 Task: Change the visibility of the project "Mark's project" to private.
Action: Mouse moved to (268, 174)
Screenshot: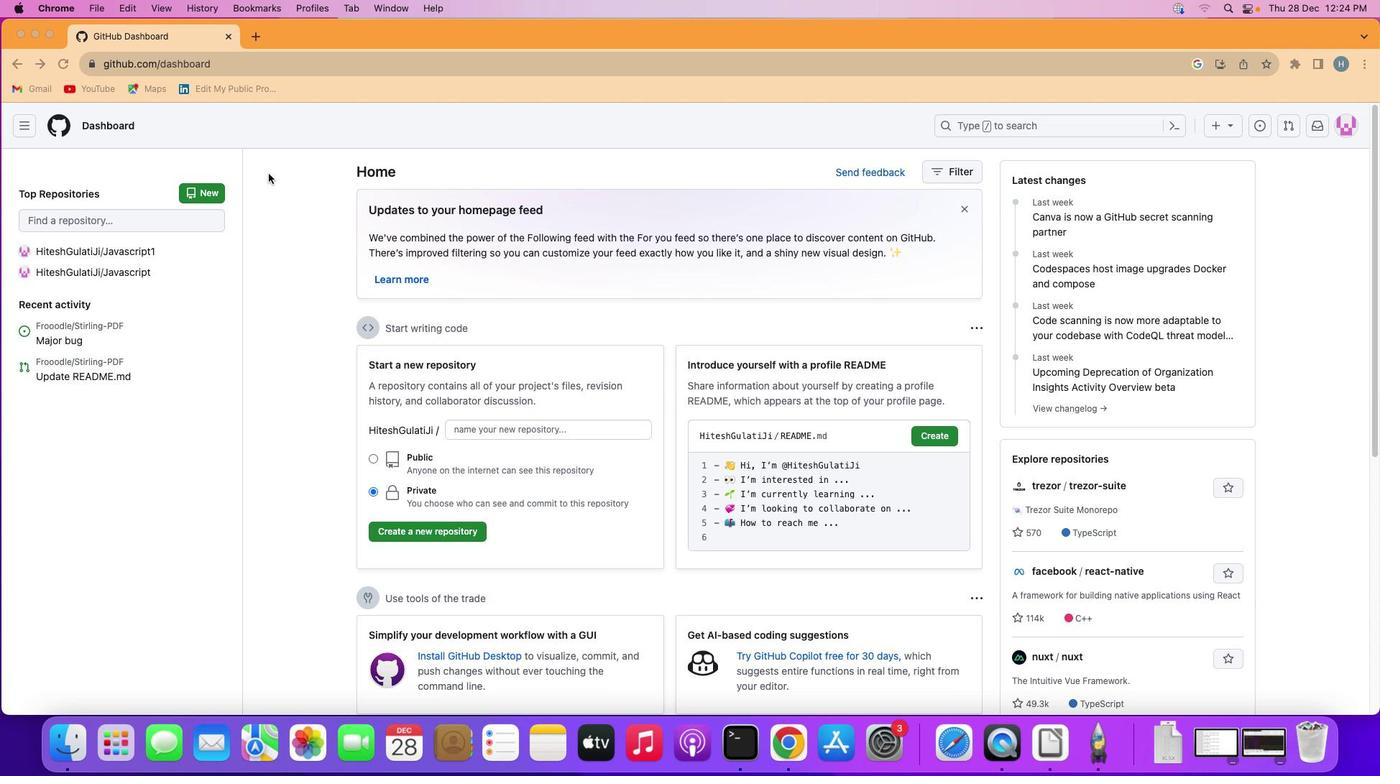 
Action: Mouse pressed left at (268, 174)
Screenshot: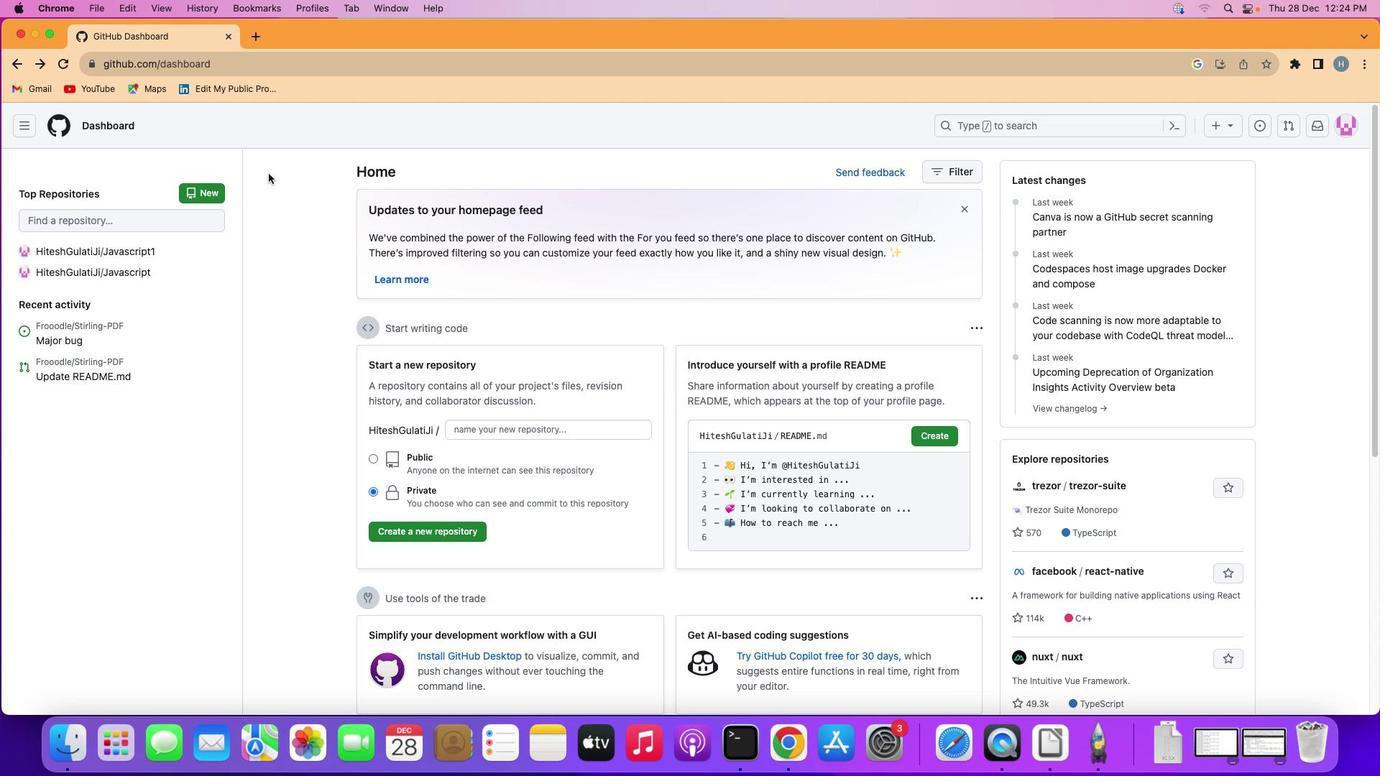 
Action: Mouse moved to (21, 121)
Screenshot: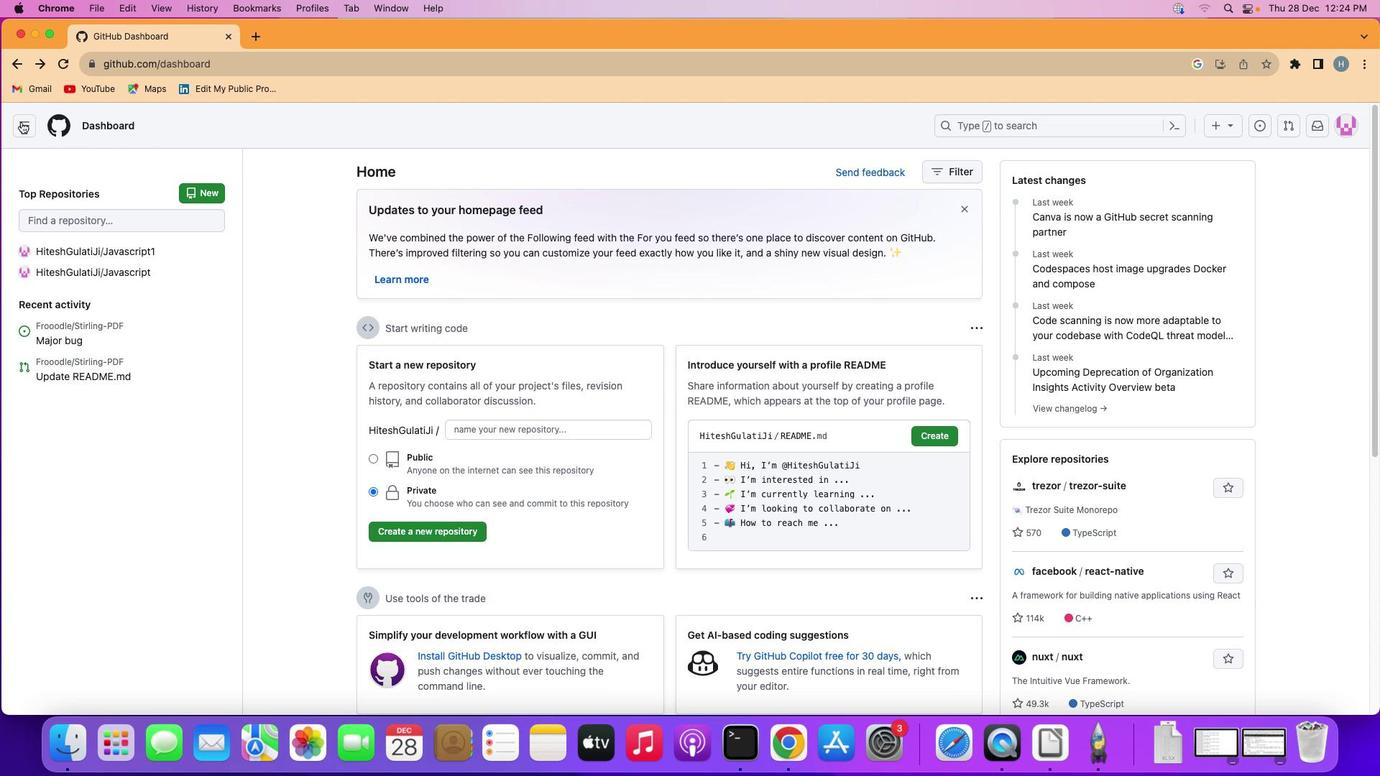 
Action: Mouse pressed left at (21, 121)
Screenshot: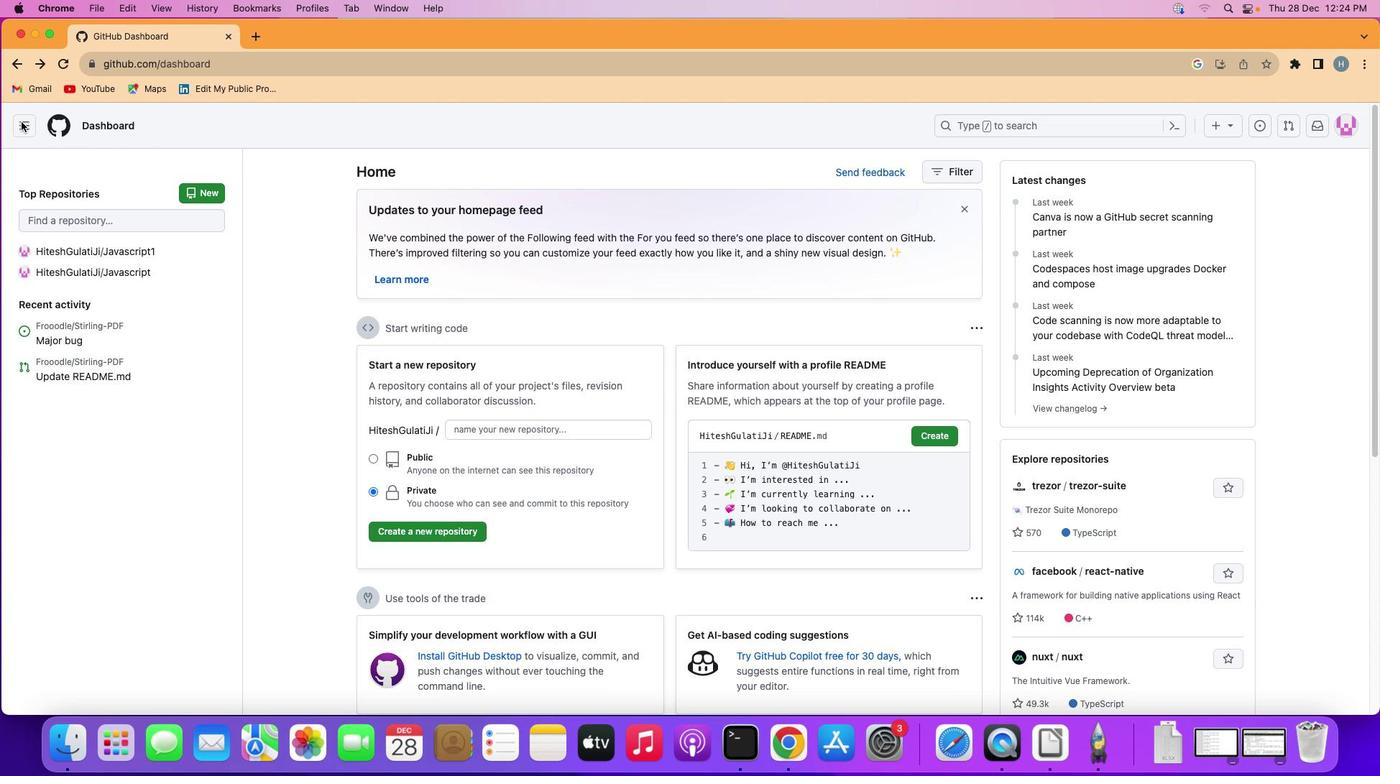 
Action: Mouse moved to (83, 234)
Screenshot: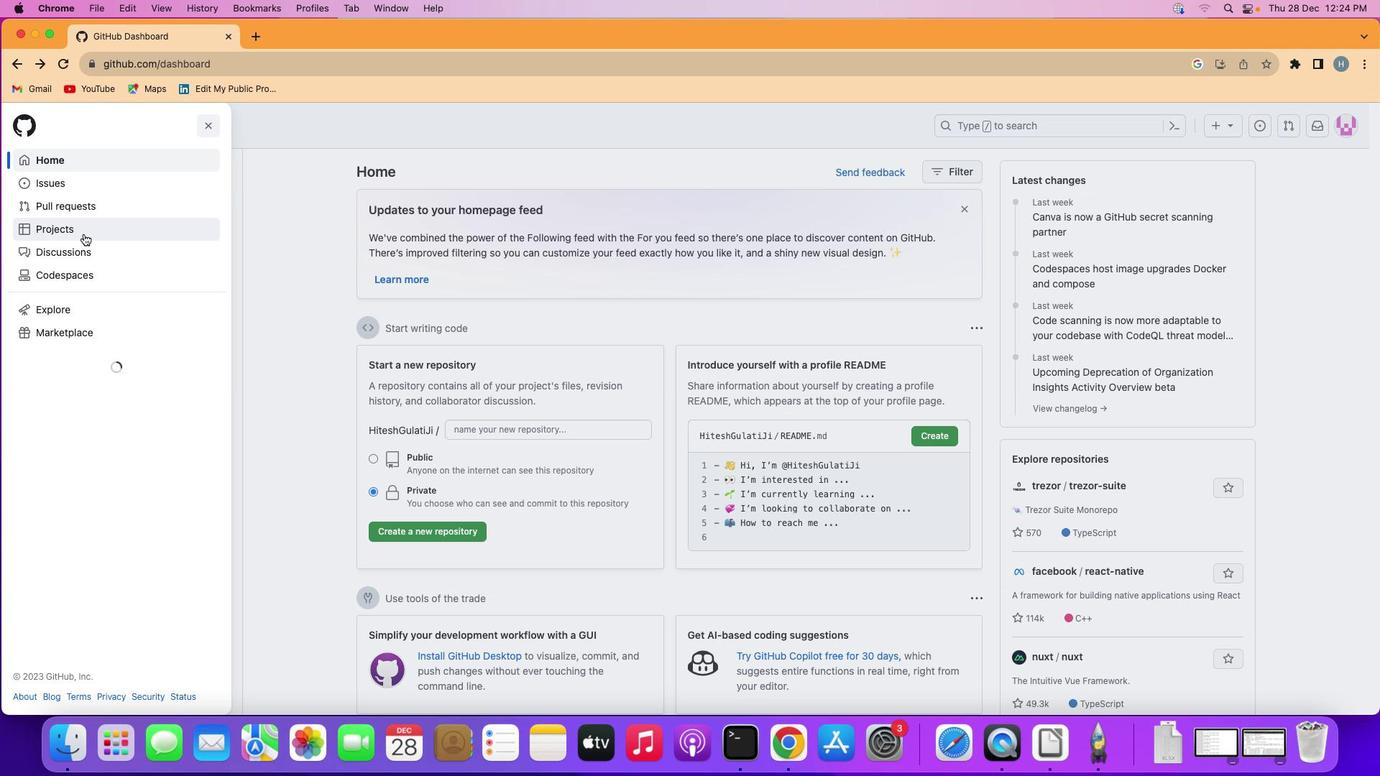 
Action: Mouse pressed left at (83, 234)
Screenshot: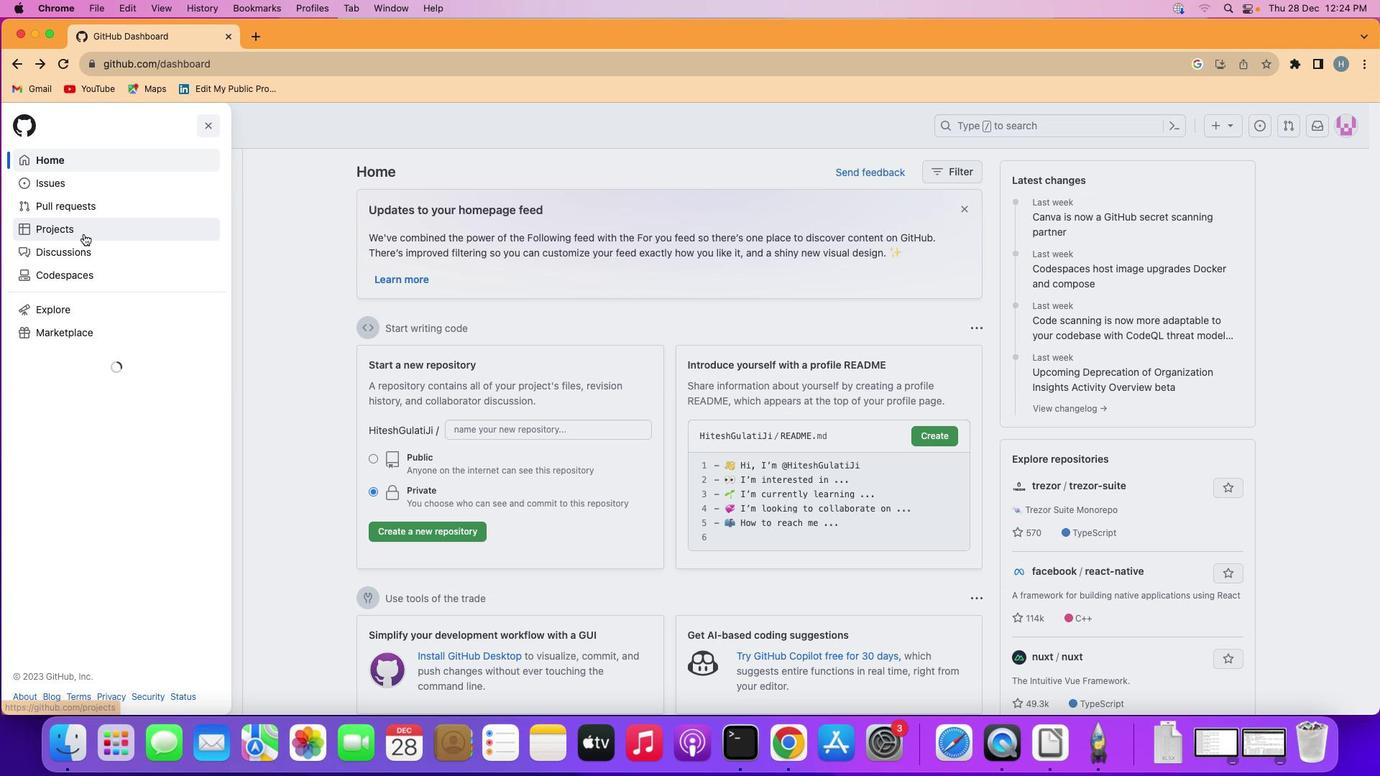 
Action: Mouse moved to (543, 261)
Screenshot: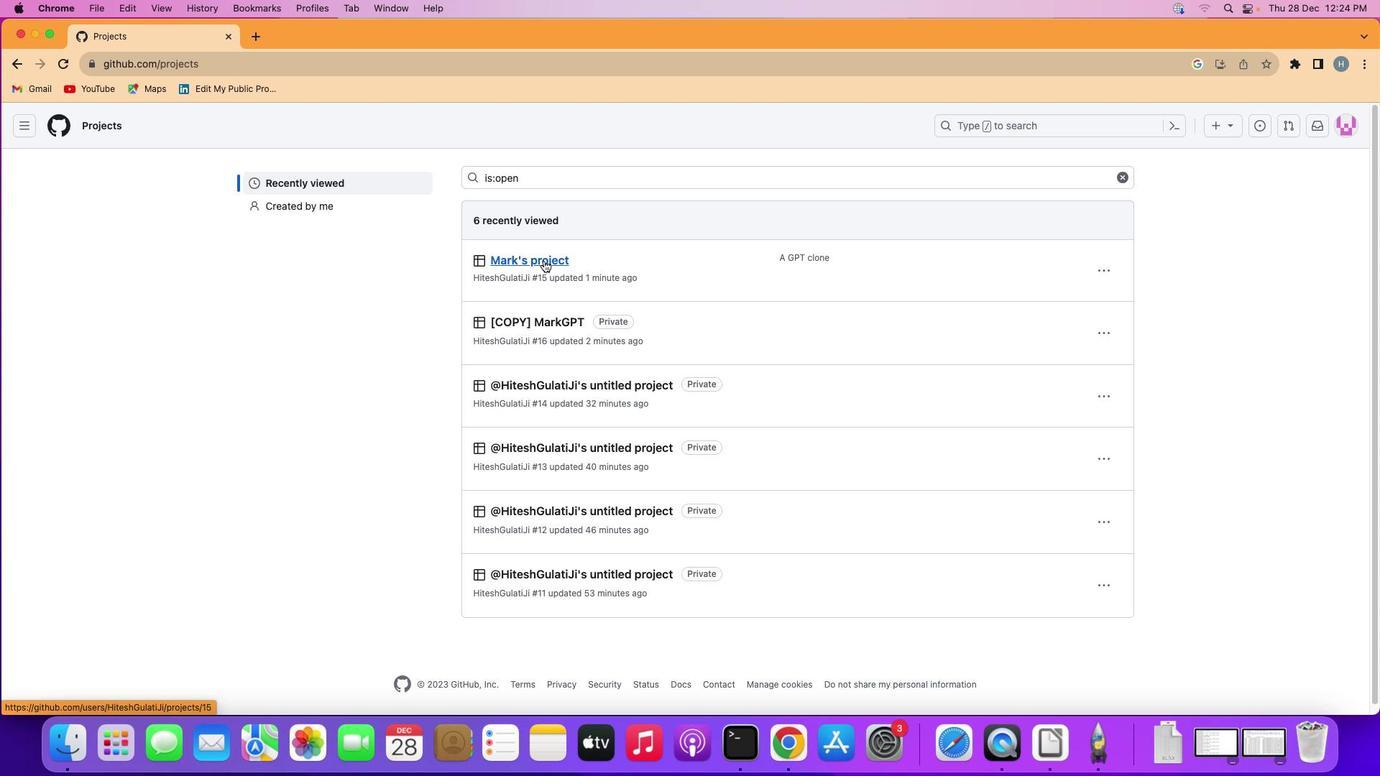 
Action: Mouse pressed left at (543, 261)
Screenshot: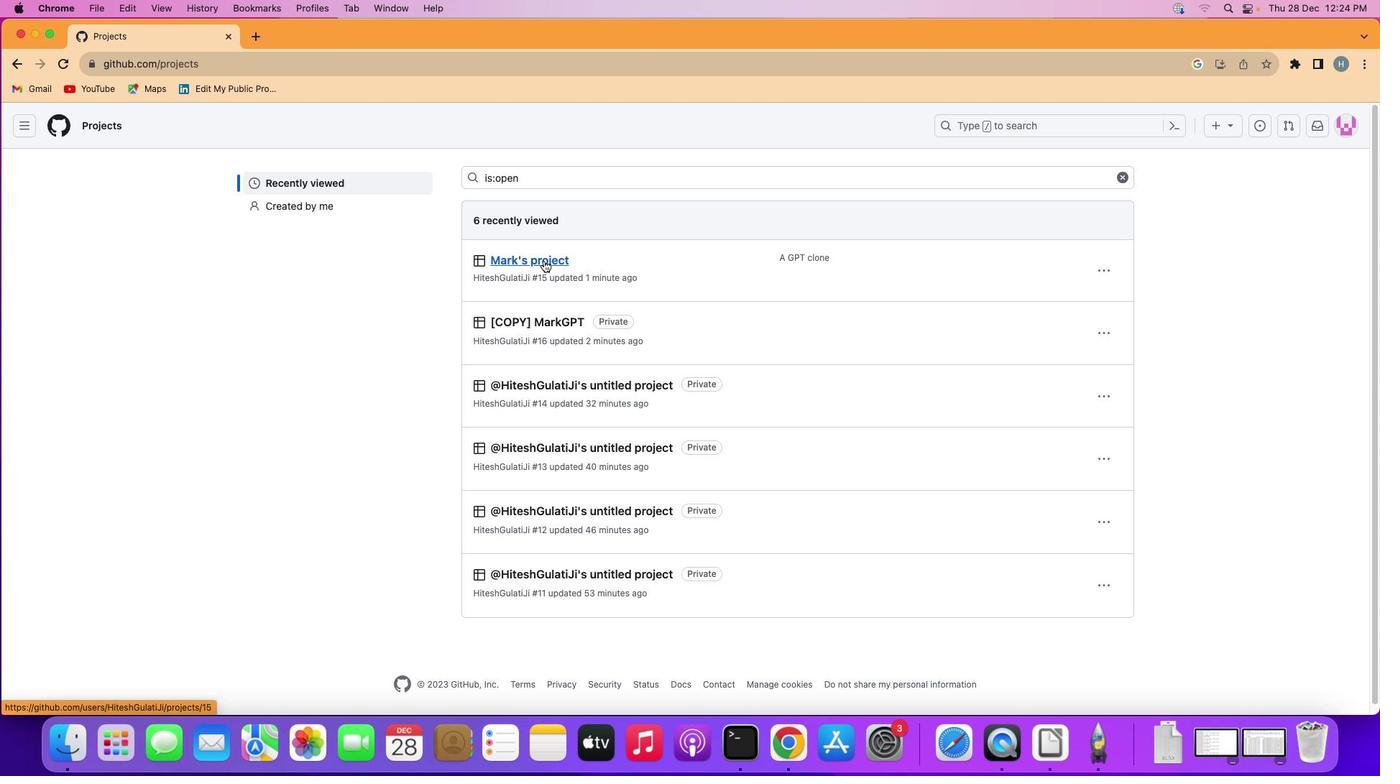 
Action: Mouse moved to (1351, 165)
Screenshot: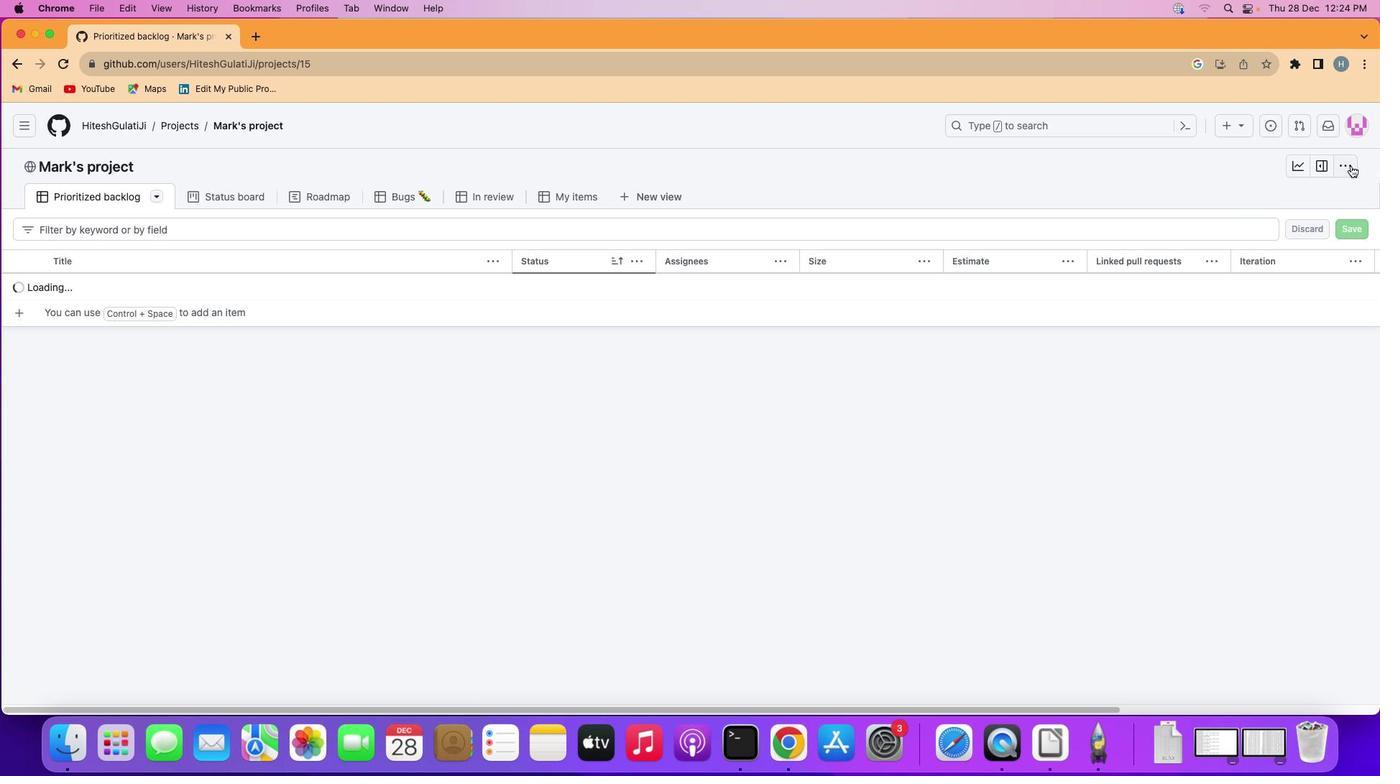 
Action: Mouse pressed left at (1351, 165)
Screenshot: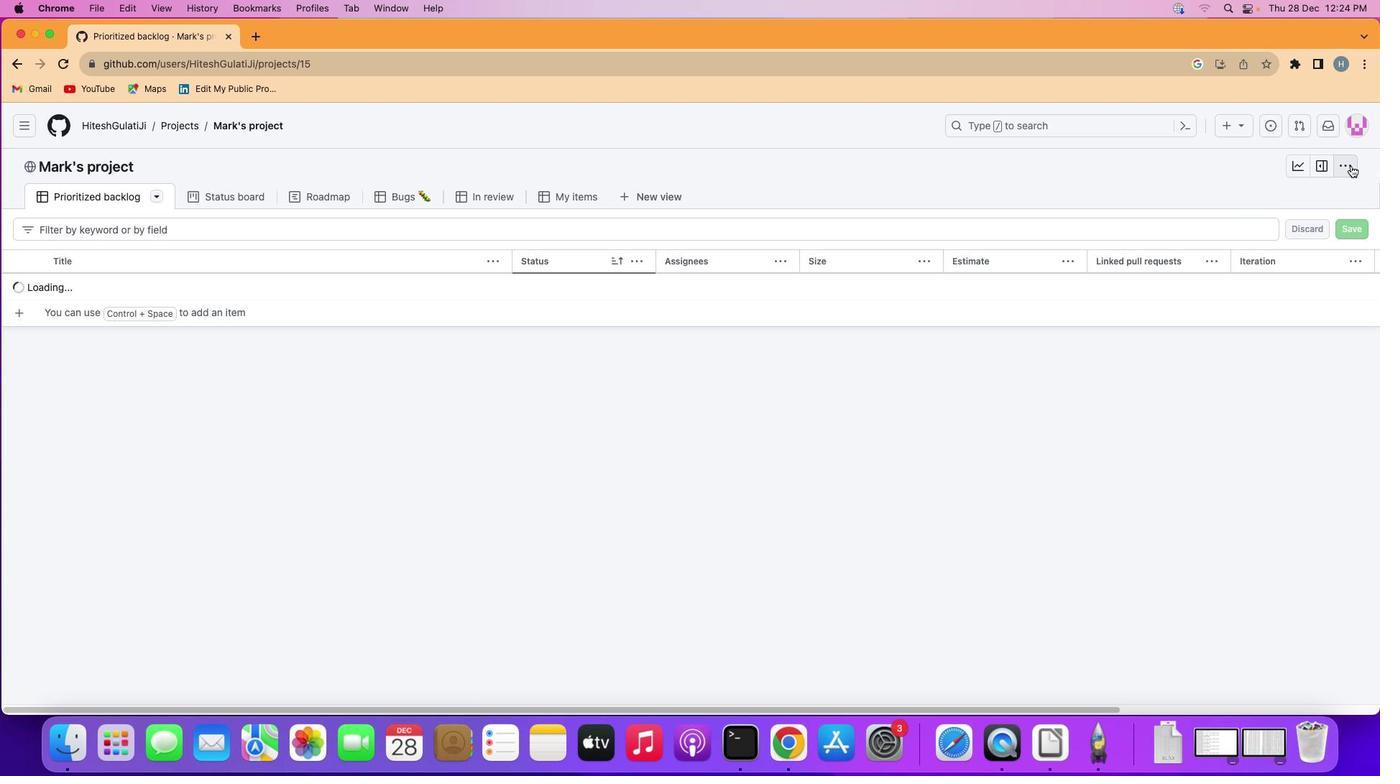 
Action: Mouse moved to (1300, 248)
Screenshot: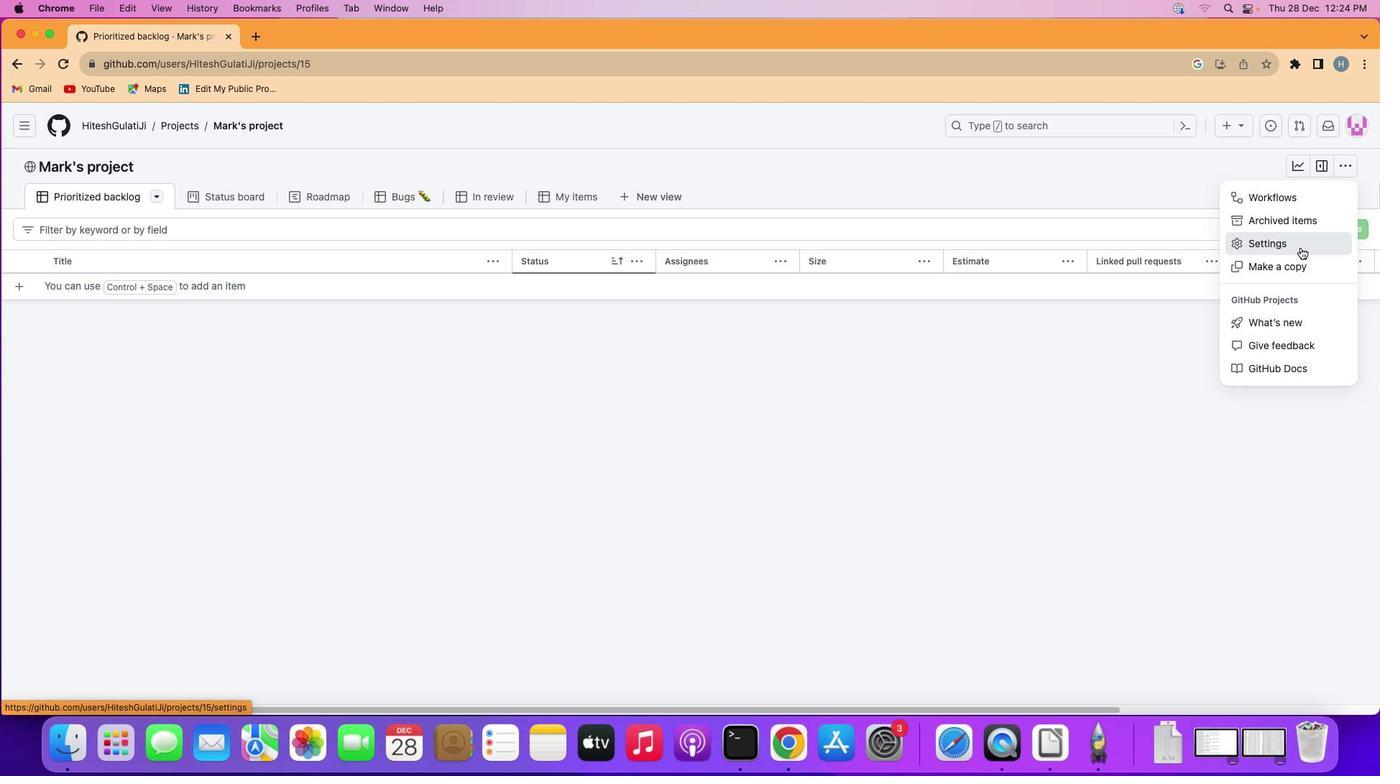 
Action: Mouse pressed left at (1300, 248)
Screenshot: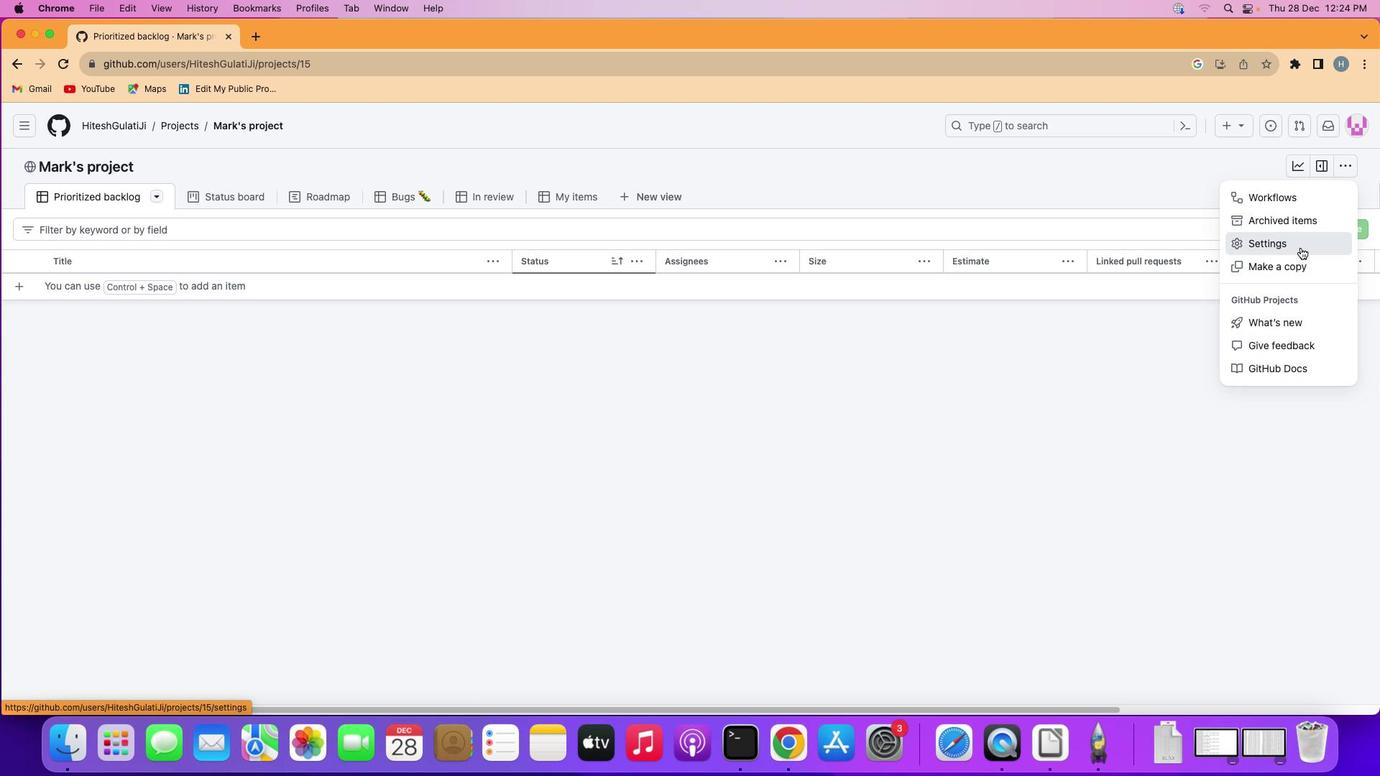 
Action: Mouse moved to (968, 342)
Screenshot: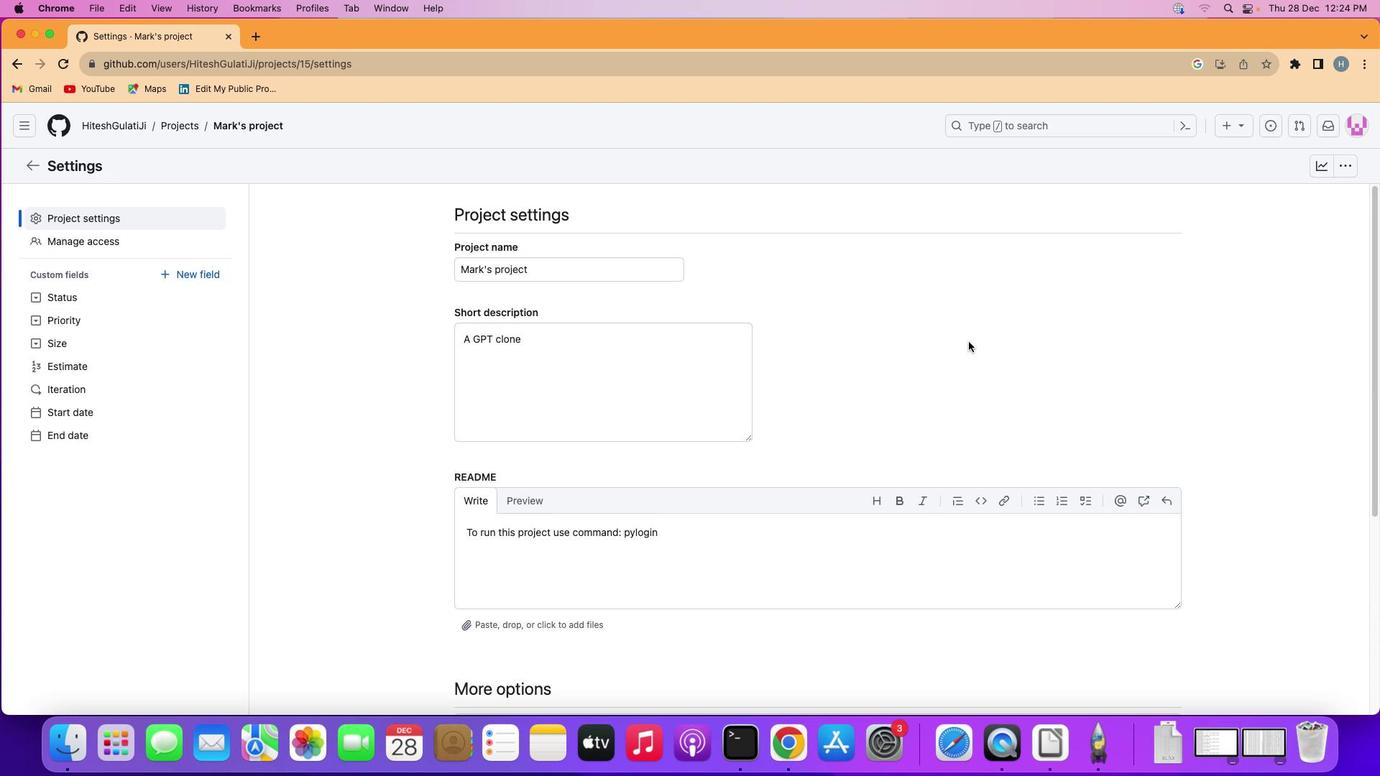 
Action: Mouse scrolled (968, 342) with delta (0, 0)
Screenshot: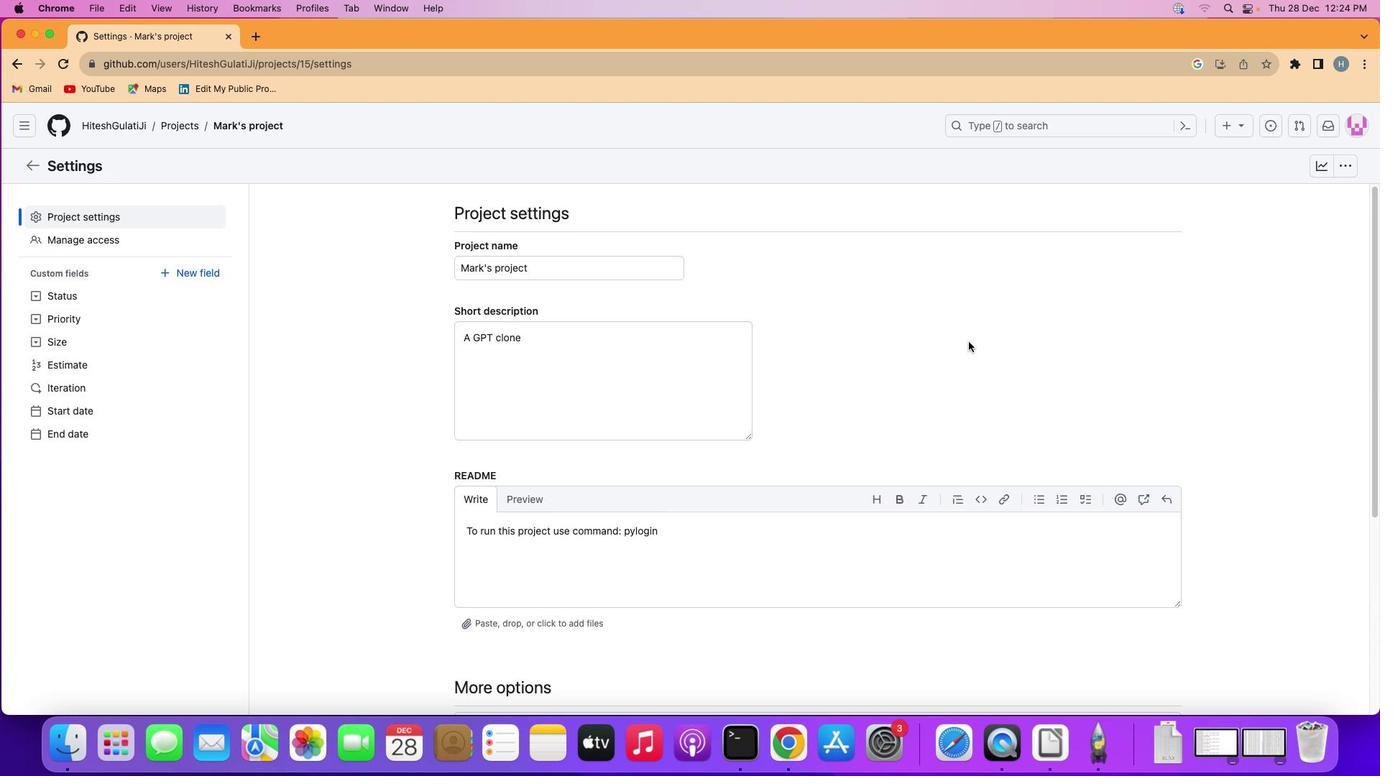 
Action: Mouse scrolled (968, 342) with delta (0, 0)
Screenshot: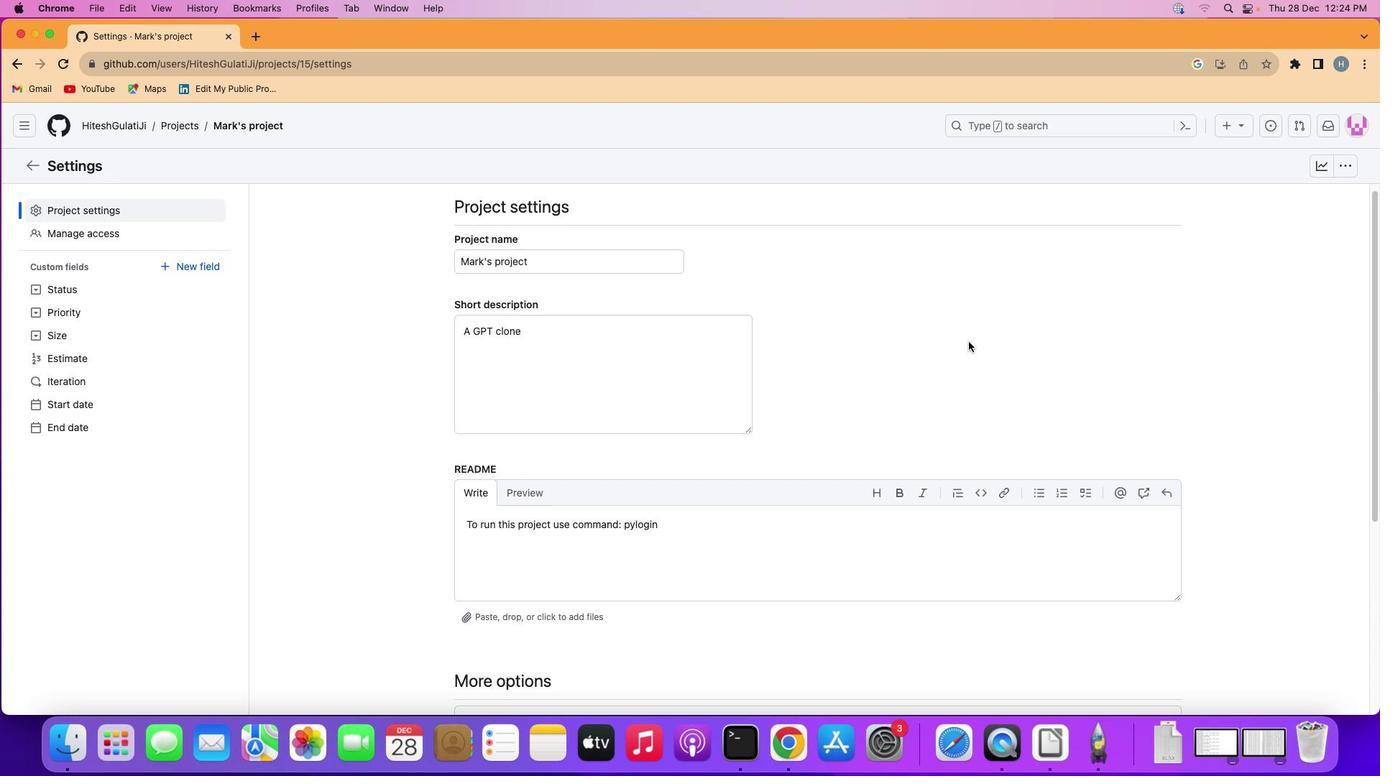 
Action: Mouse scrolled (968, 342) with delta (0, 0)
Screenshot: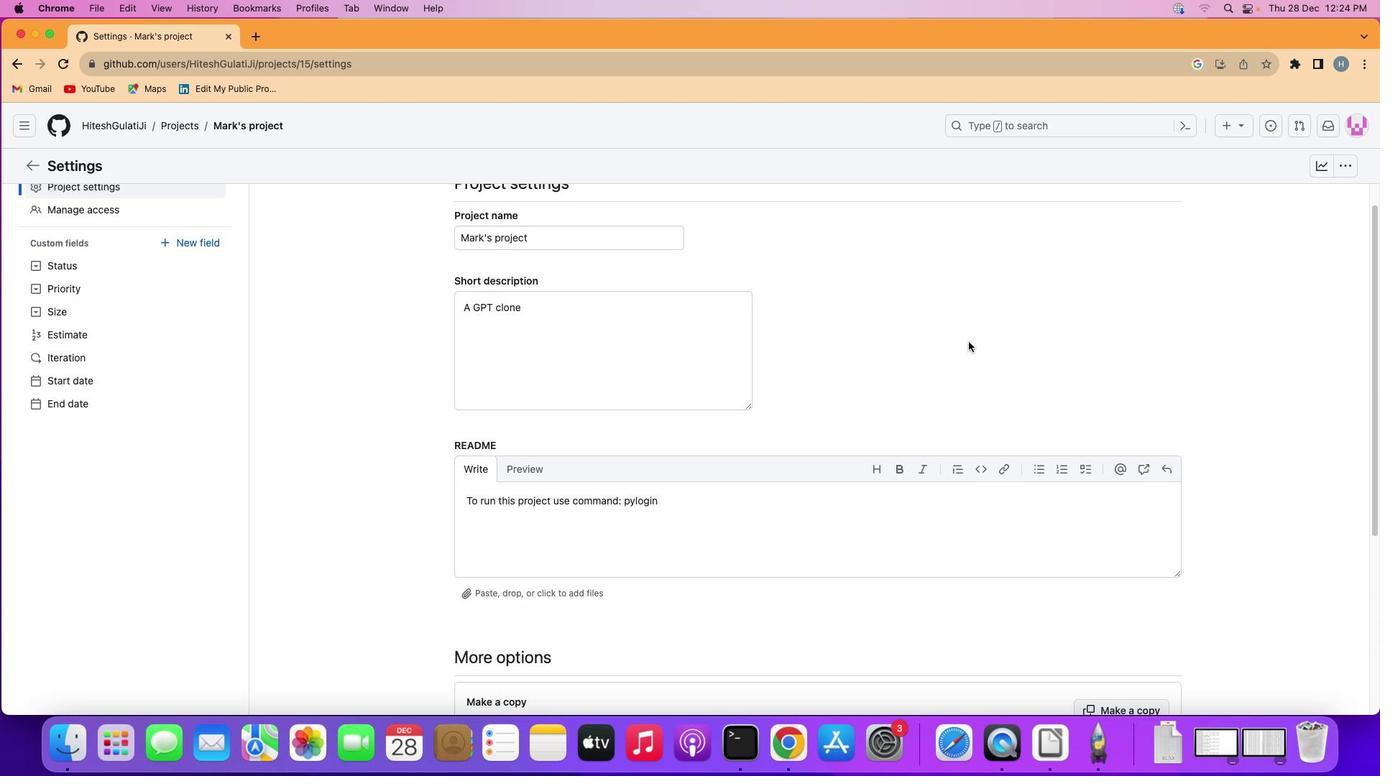 
Action: Mouse scrolled (968, 342) with delta (0, 0)
Screenshot: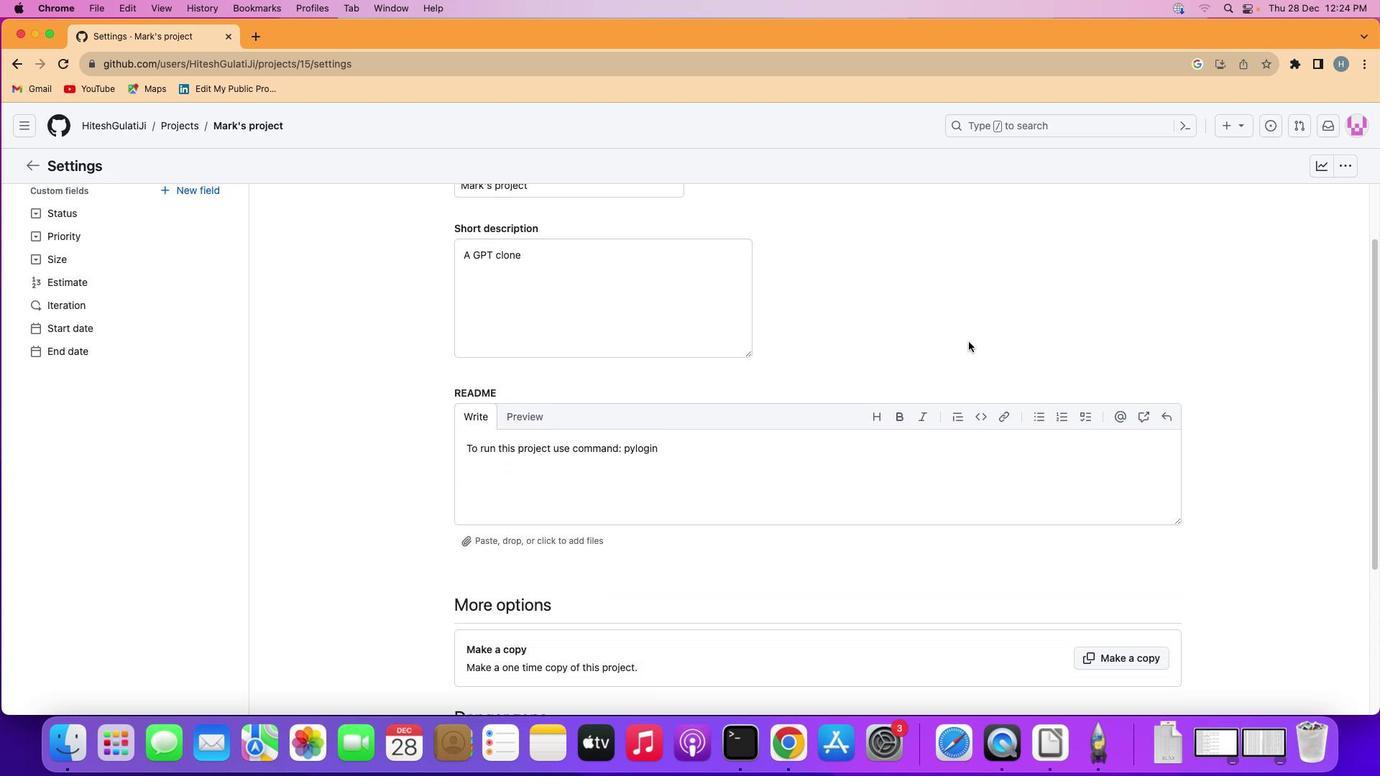 
Action: Mouse scrolled (968, 342) with delta (0, -1)
Screenshot: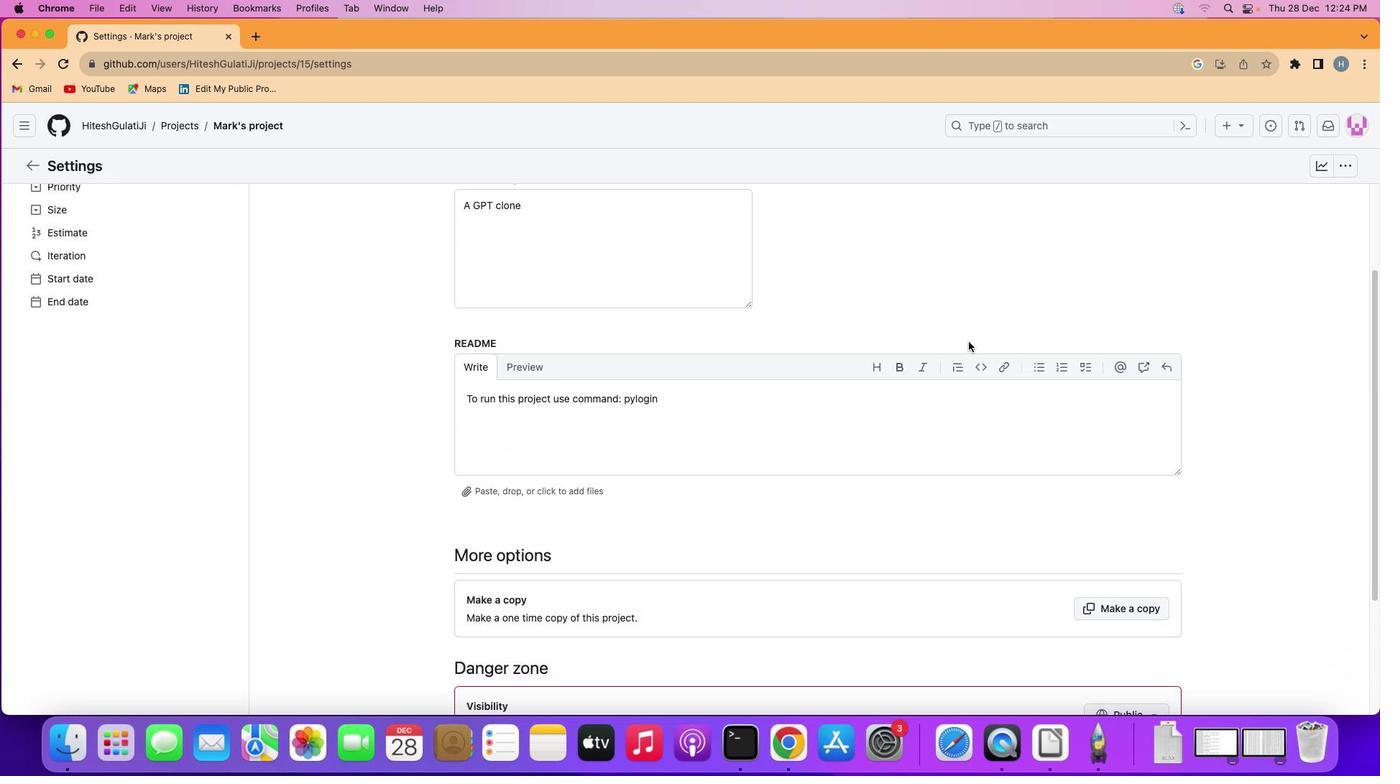 
Action: Mouse scrolled (968, 342) with delta (0, 0)
Screenshot: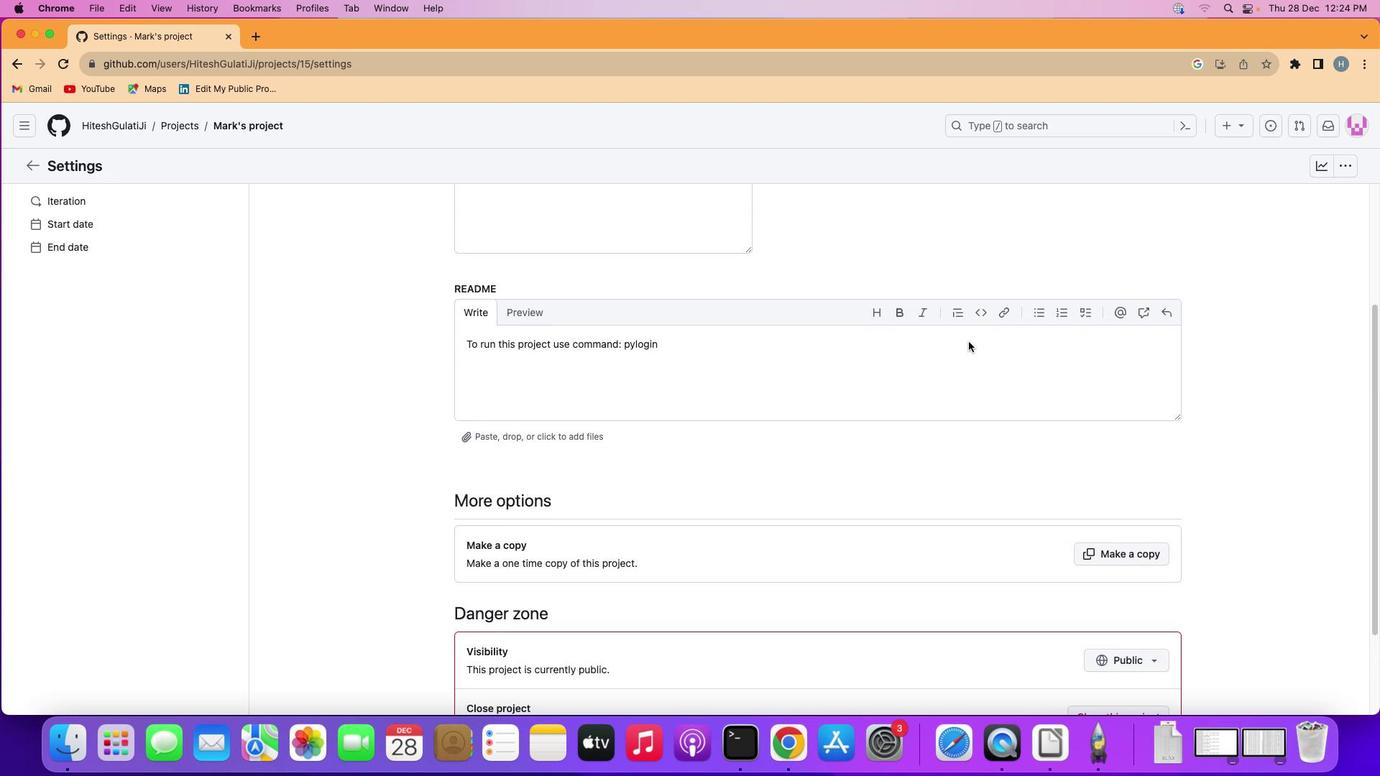 
Action: Mouse scrolled (968, 342) with delta (0, 0)
Screenshot: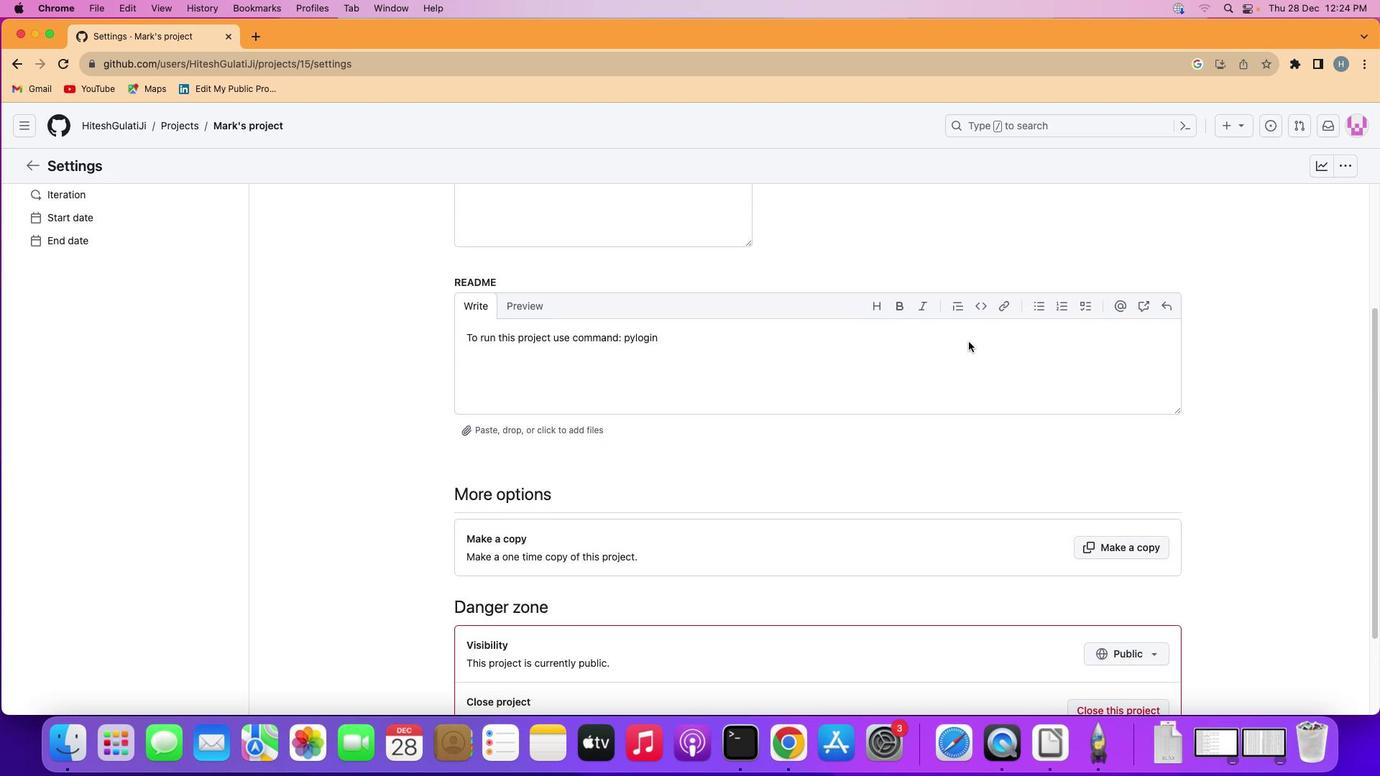 
Action: Mouse scrolled (968, 342) with delta (0, -1)
Screenshot: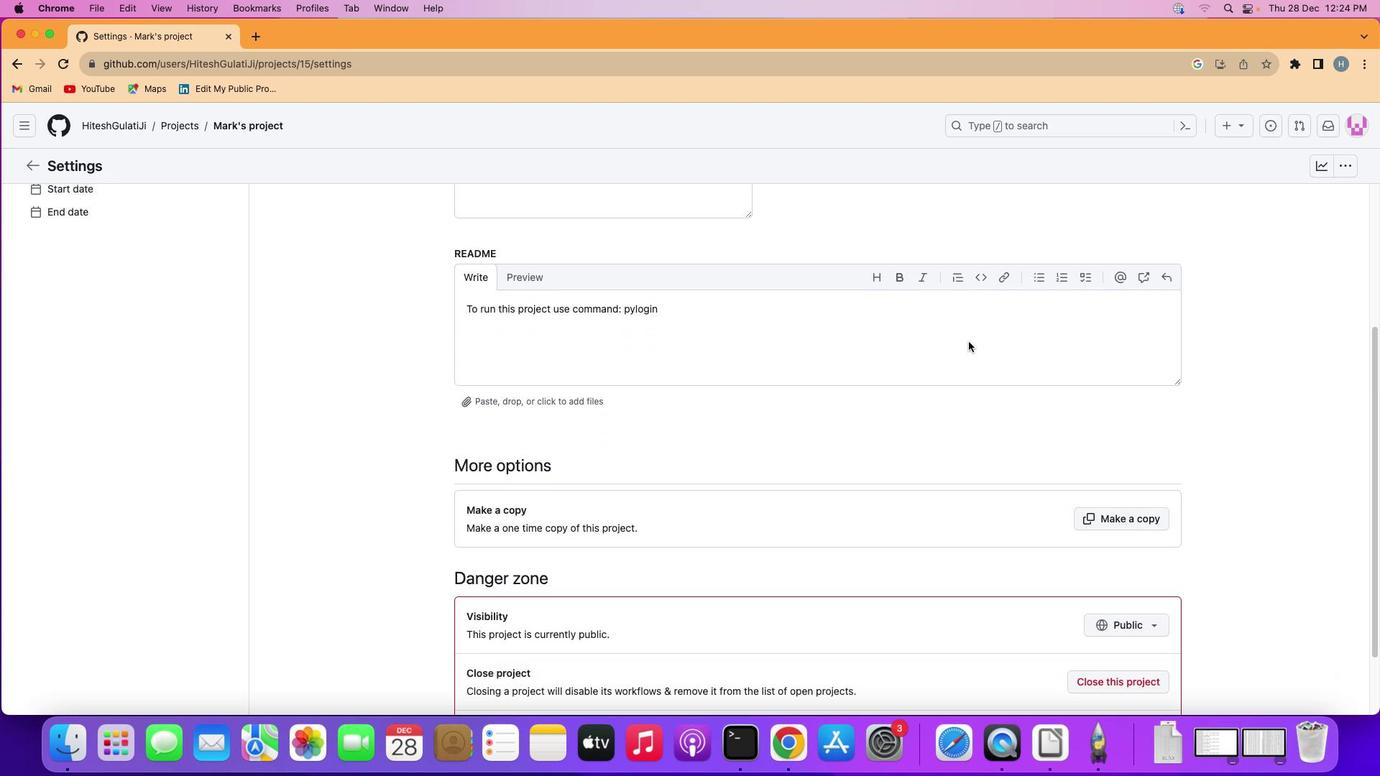 
Action: Mouse scrolled (968, 342) with delta (0, -2)
Screenshot: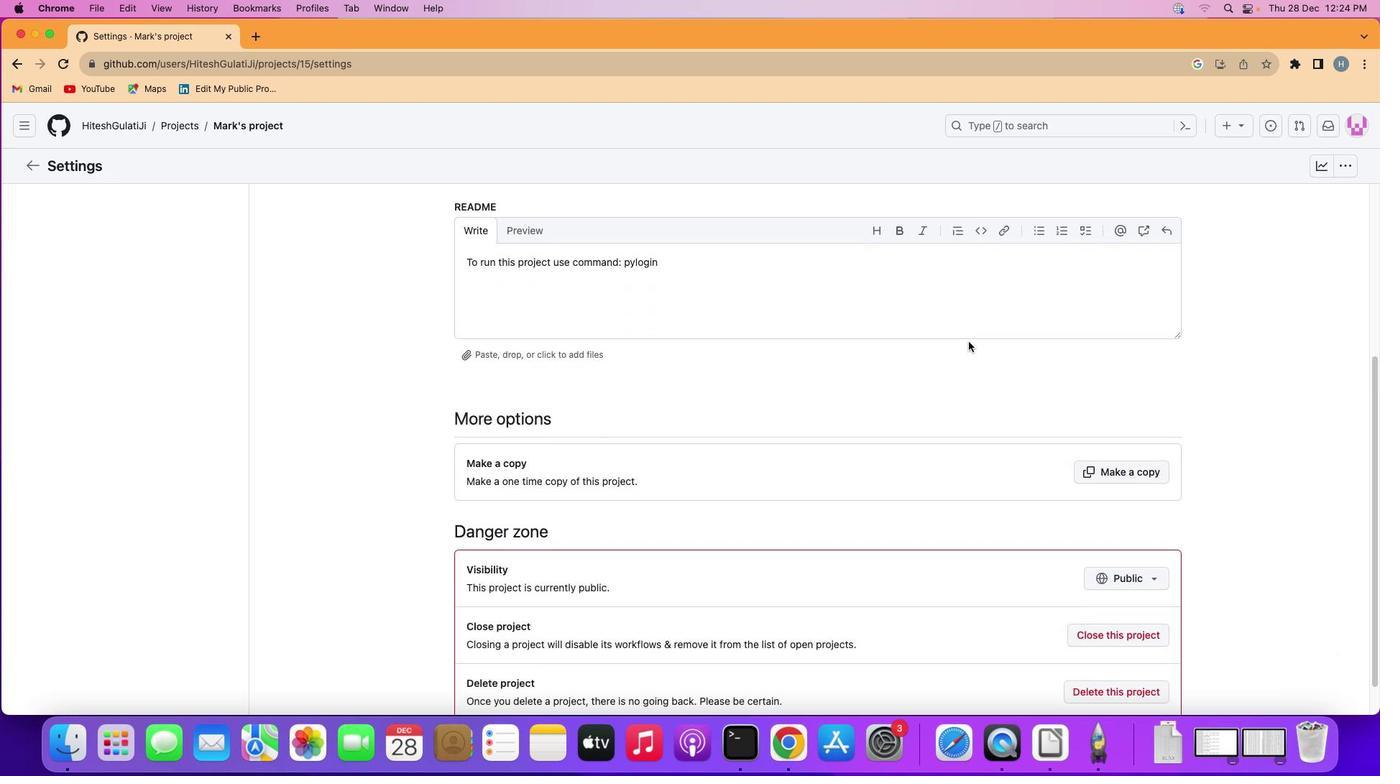 
Action: Mouse scrolled (968, 342) with delta (0, -2)
Screenshot: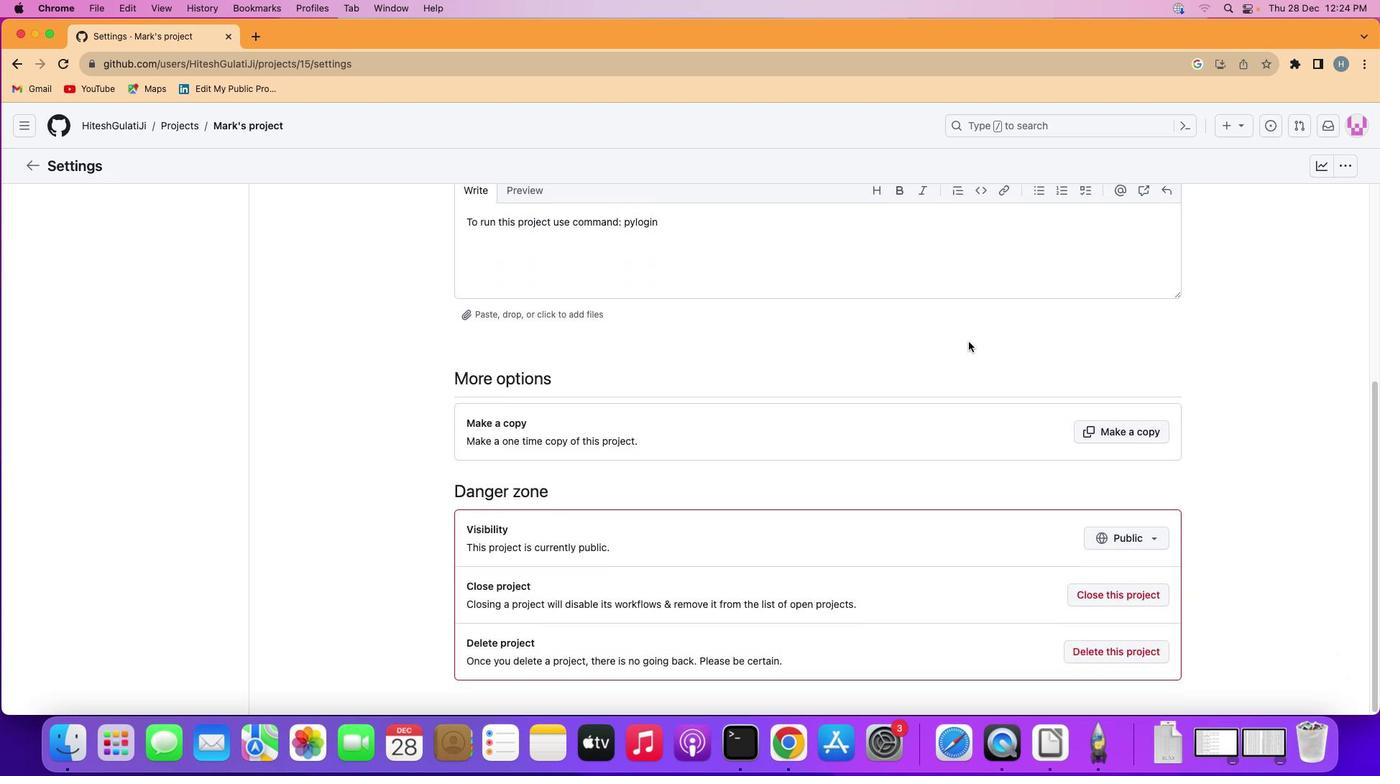 
Action: Mouse scrolled (968, 342) with delta (0, -2)
Screenshot: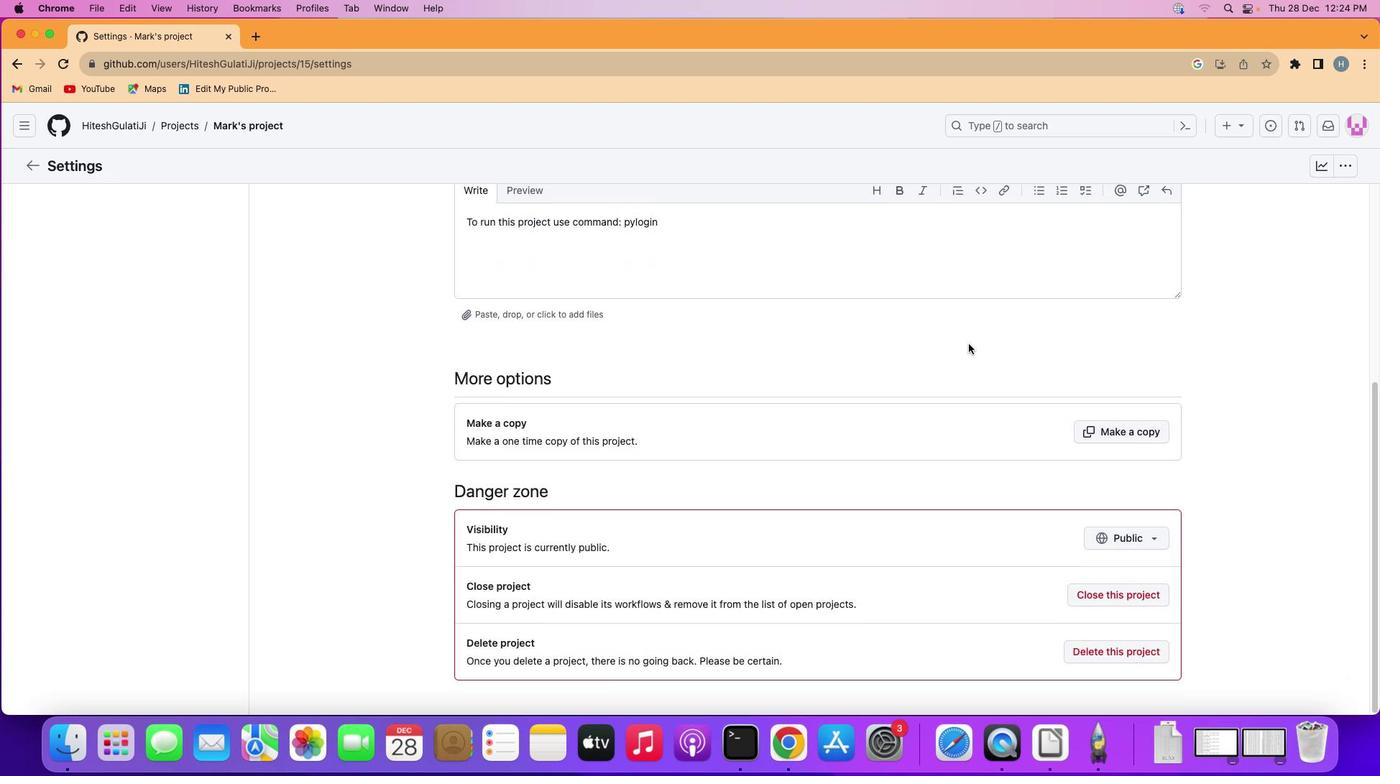 
Action: Mouse moved to (1146, 534)
Screenshot: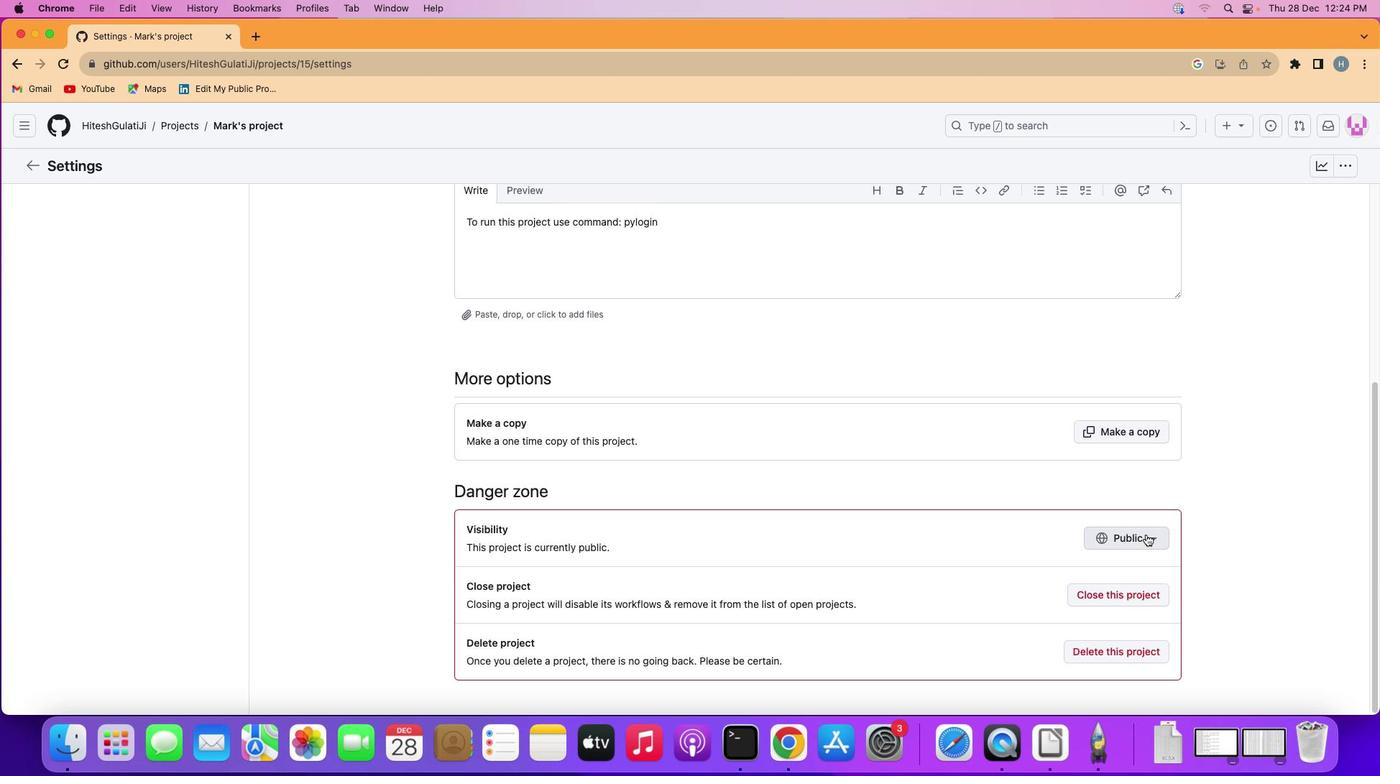 
Action: Mouse pressed left at (1146, 534)
Screenshot: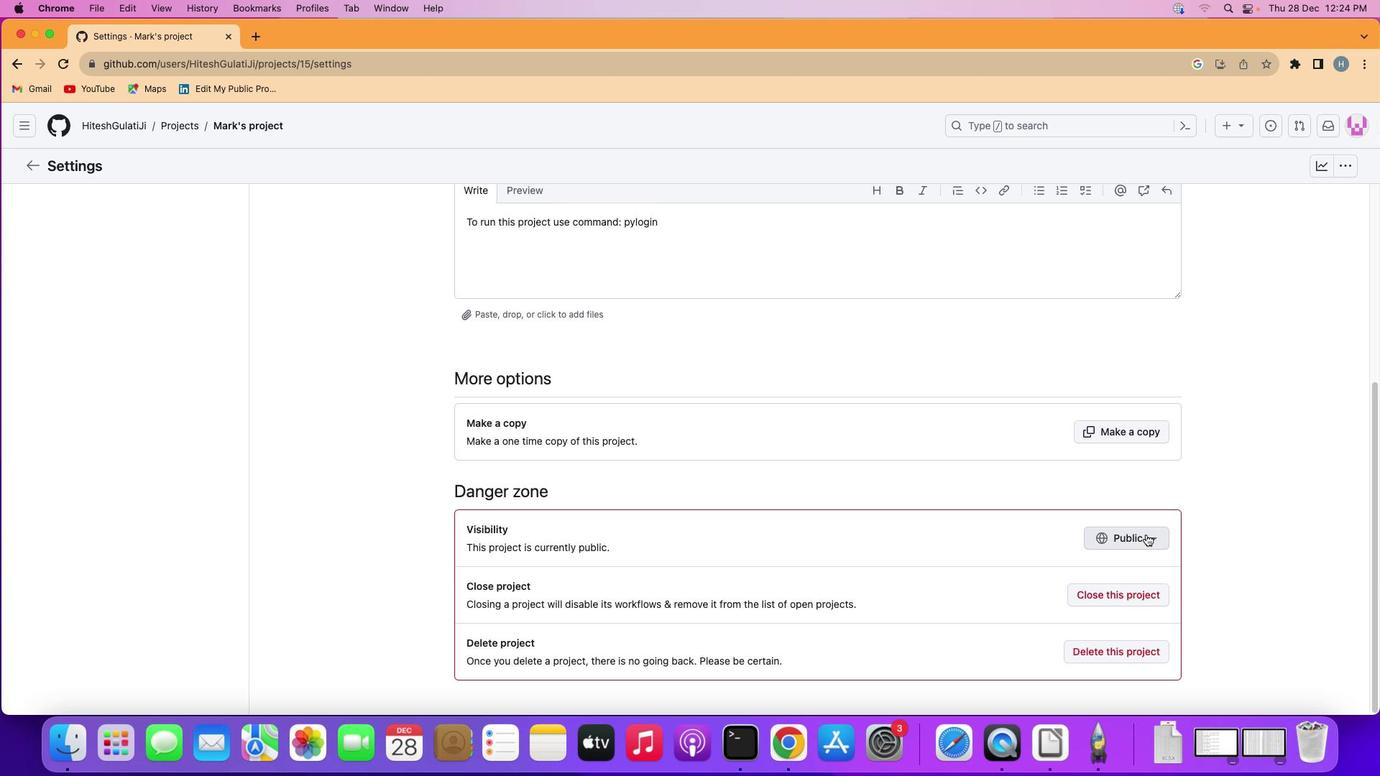 
Action: Mouse moved to (882, 578)
Screenshot: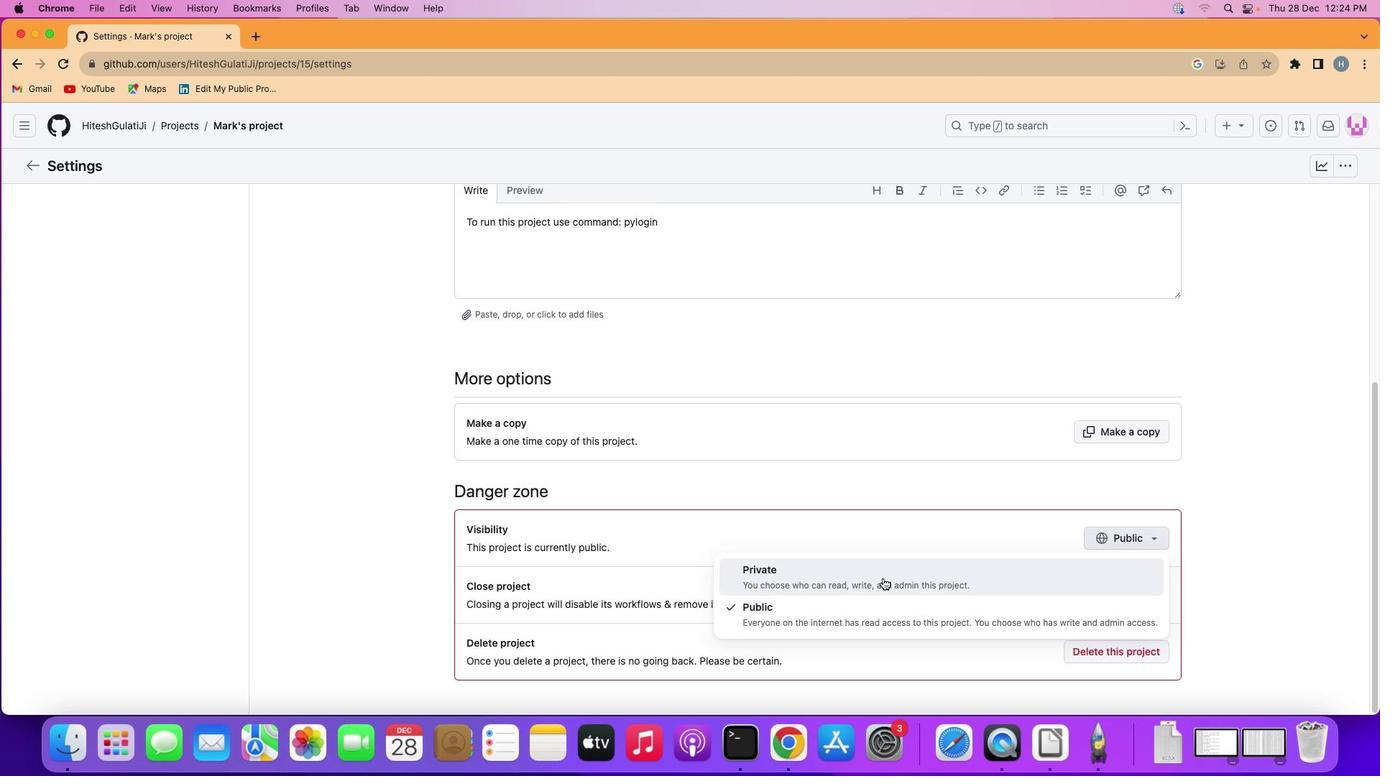 
Action: Mouse pressed left at (882, 578)
Screenshot: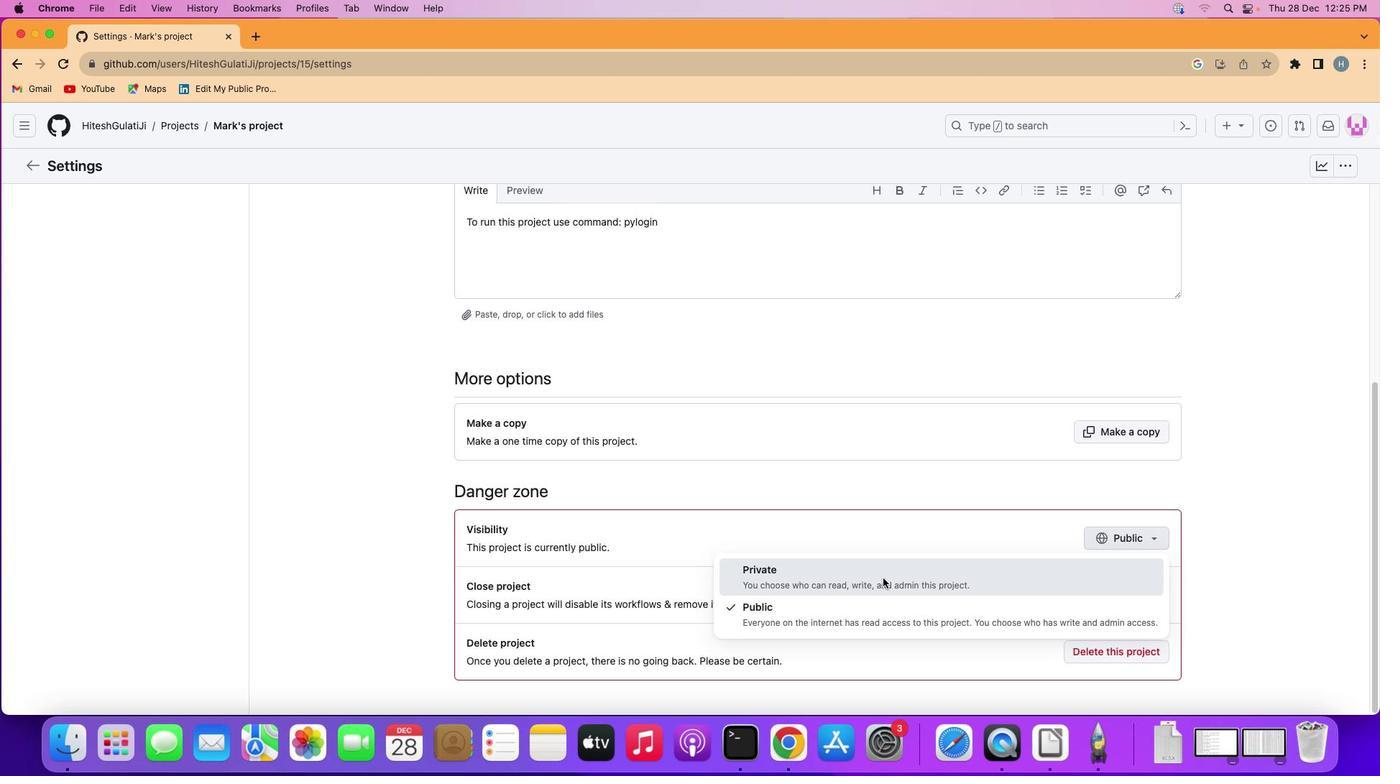 
Action: Mouse moved to (931, 474)
Screenshot: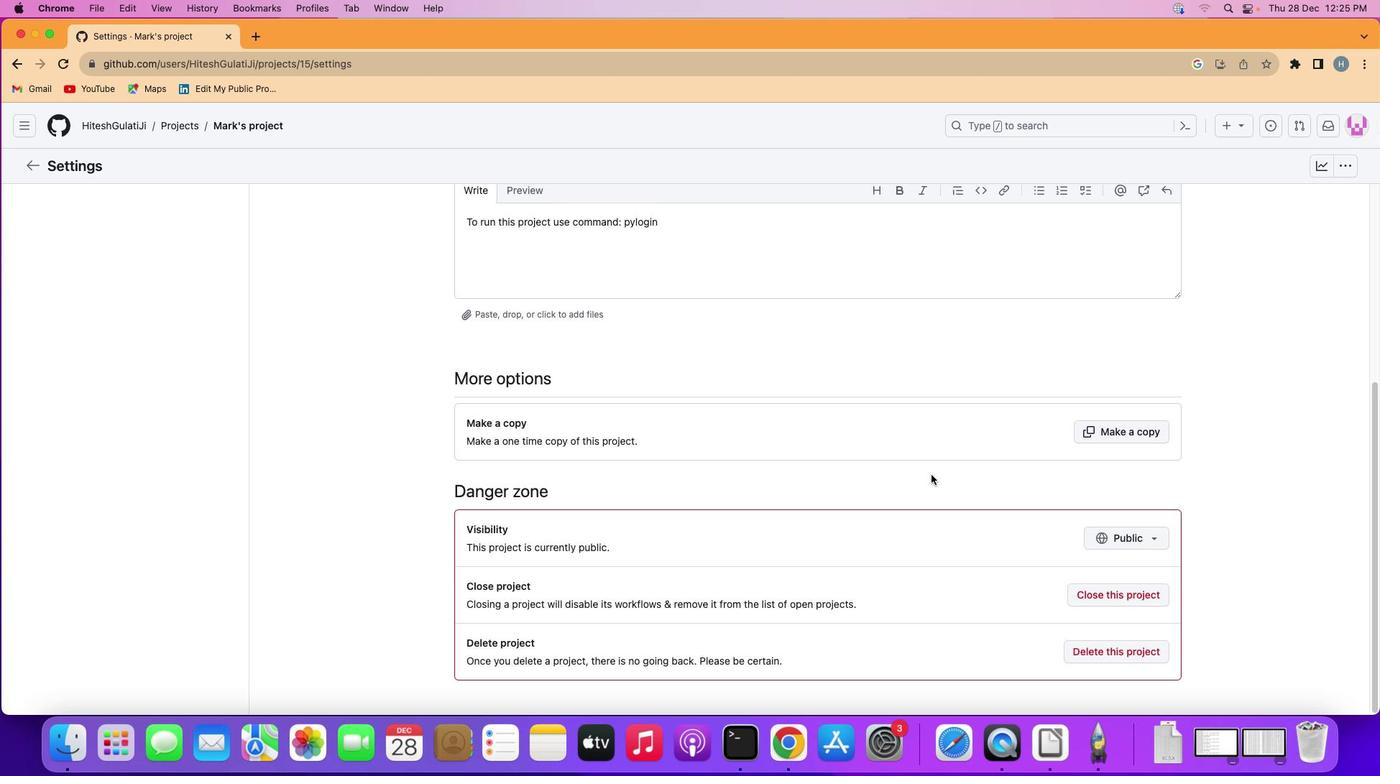 
